 Task: Create New Customer with Customer Name: El Rancho Supermercado, Billing Address Line1: 3520 Cook Hill Road, Billing Address Line2:  Danbury, Billing Address Line3:  Connecticut 06810
Action: Mouse moved to (132, 27)
Screenshot: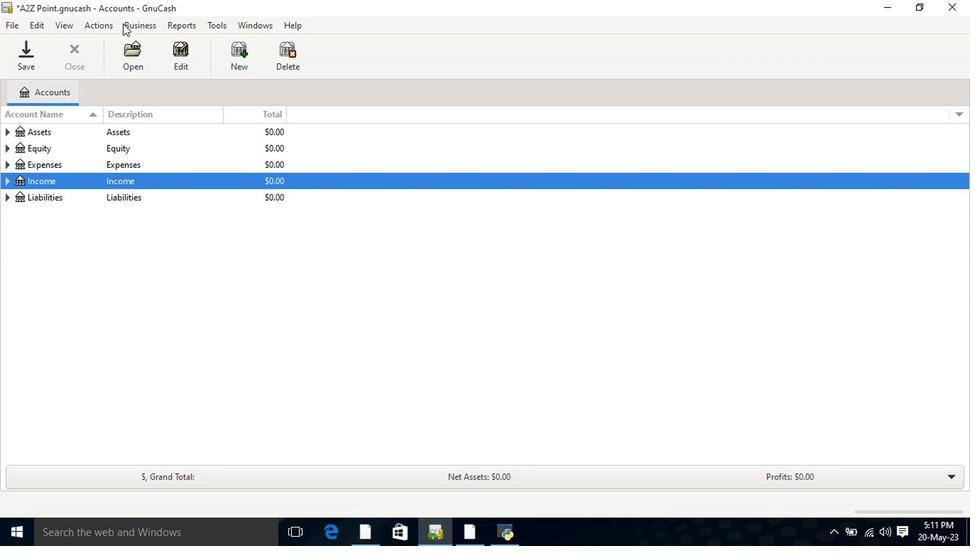 
Action: Mouse pressed left at (132, 27)
Screenshot: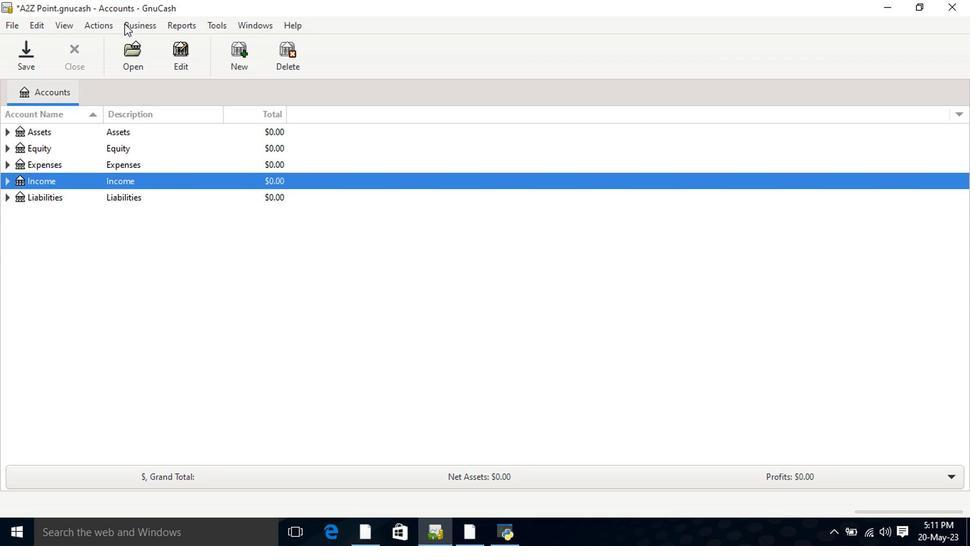
Action: Mouse moved to (286, 58)
Screenshot: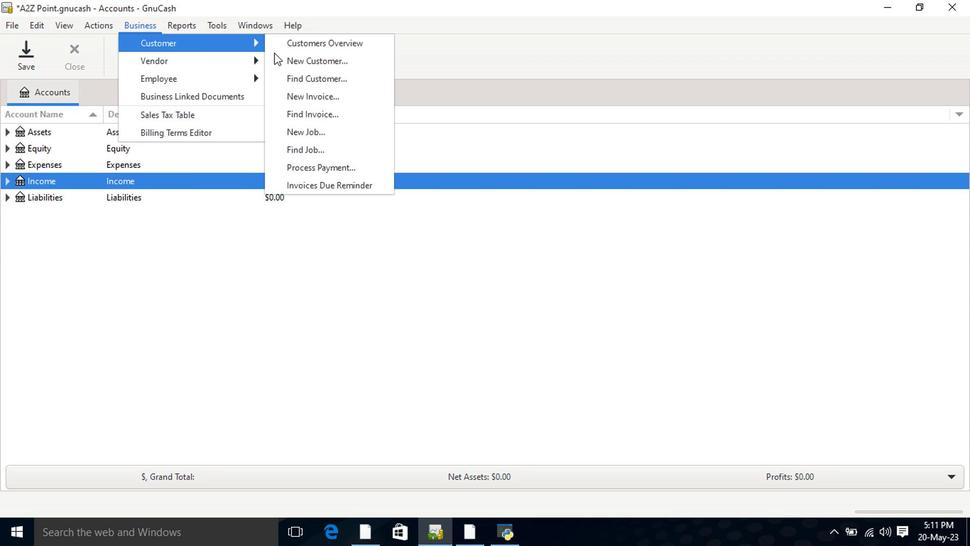 
Action: Mouse pressed left at (286, 58)
Screenshot: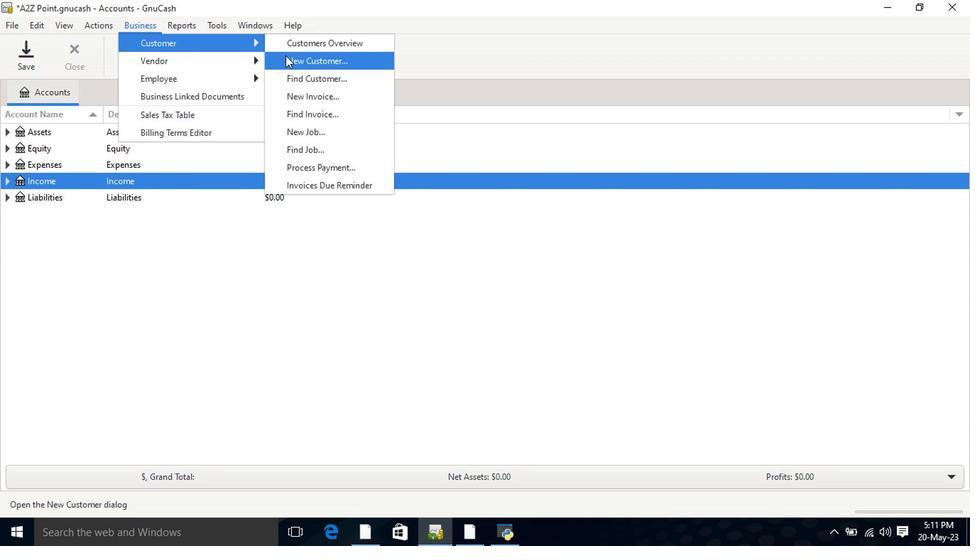 
Action: Mouse moved to (492, 226)
Screenshot: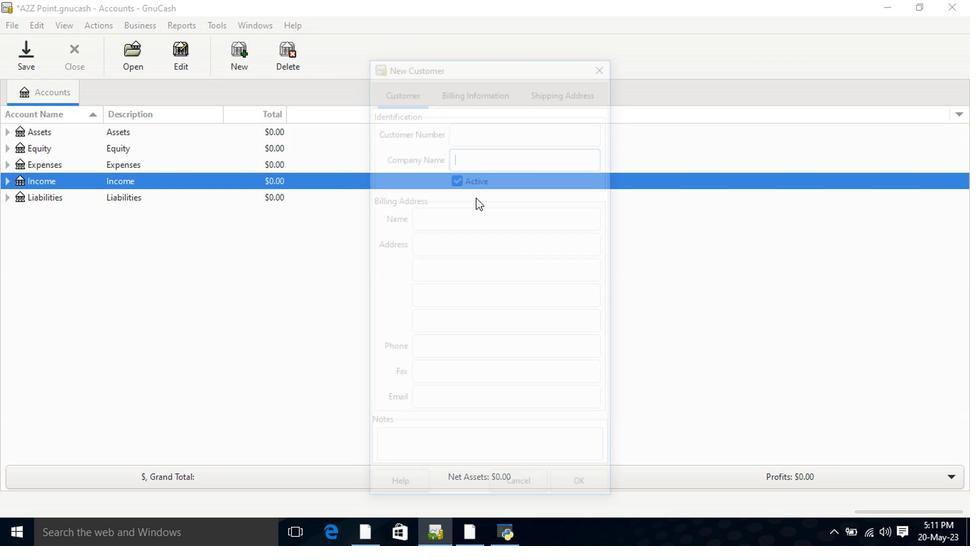 
Action: Key pressed <Key.shift>EI<Key.space><Key.shift>RCHO<Key.space><Key.shift>Supermercado<Key.tab><Key.tab><Key.tab>3520<Key.space><Key.shift>Cook<Key.space><Key.shift><Key.shift>Hill<Key.space><Key.shift>Road<Key.tab><Key.shift>D<Key.tab><Key.shift>Con<Key.tab>
Screenshot: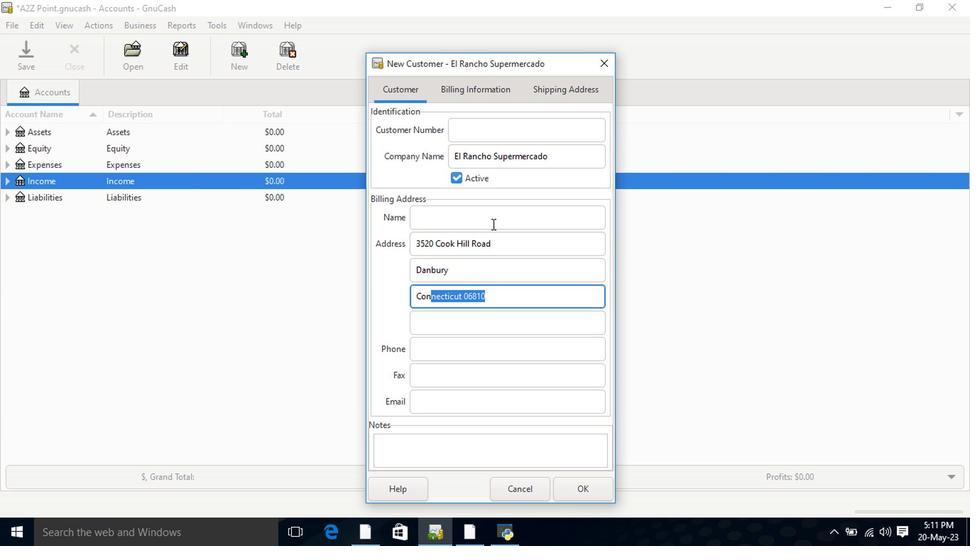 
Action: Mouse moved to (577, 485)
Screenshot: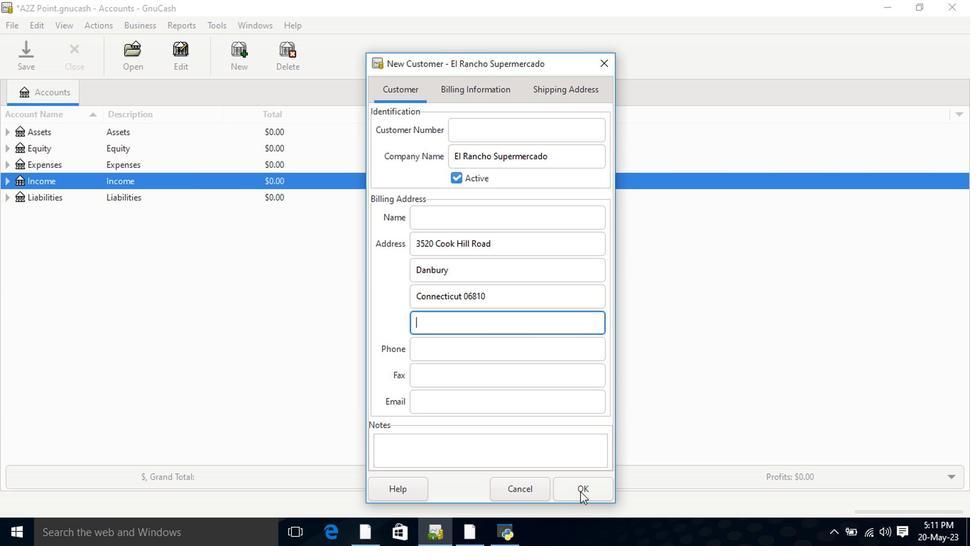 
Action: Mouse pressed left at (577, 485)
Screenshot: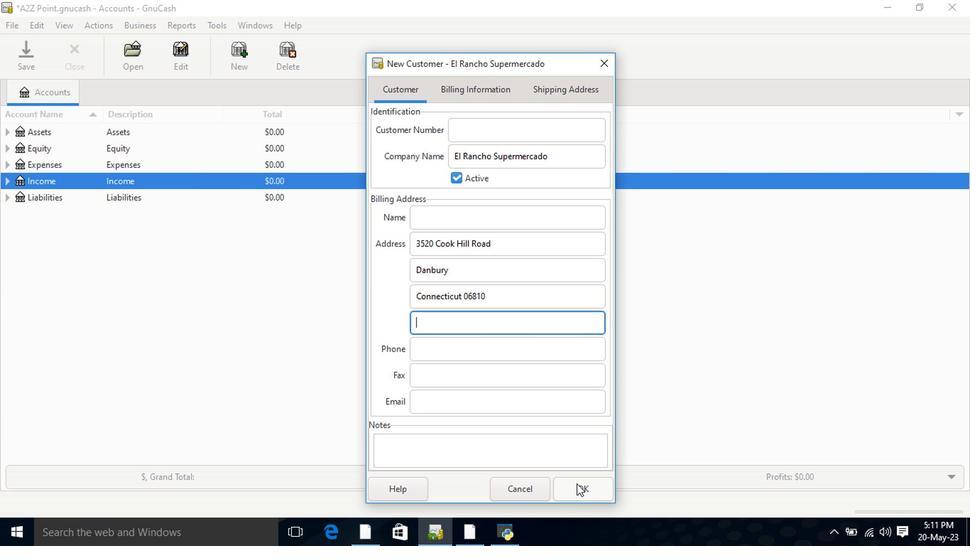 
